 Task: In the  document analytics.rtf, change border color to  'Red' and border width to  '1.5' Select the first Column and fill it with the color  Light Magenta
Action: Mouse moved to (504, 192)
Screenshot: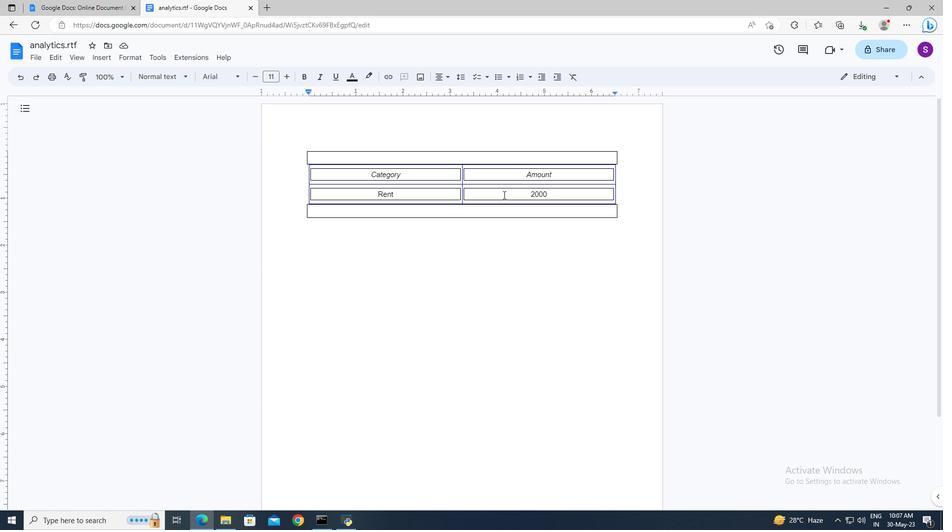 
Action: Mouse pressed left at (504, 192)
Screenshot: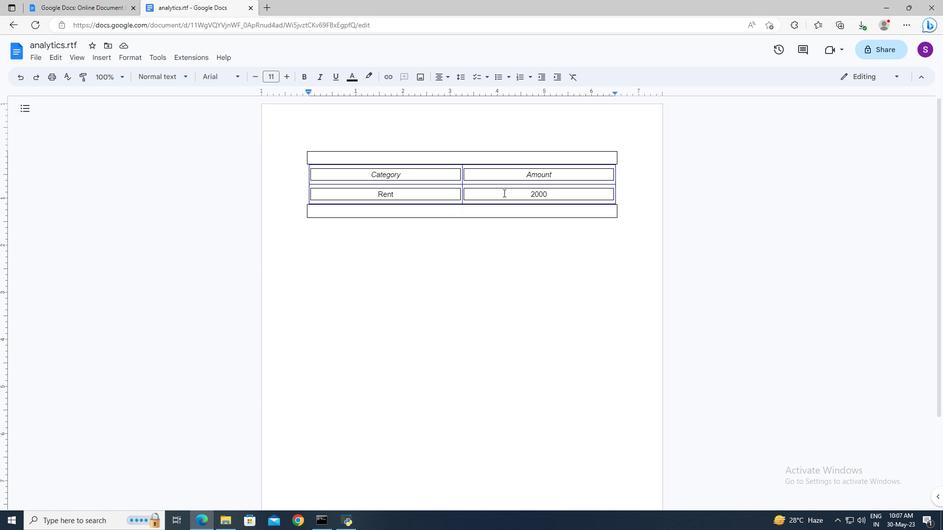 
Action: Mouse moved to (688, 75)
Screenshot: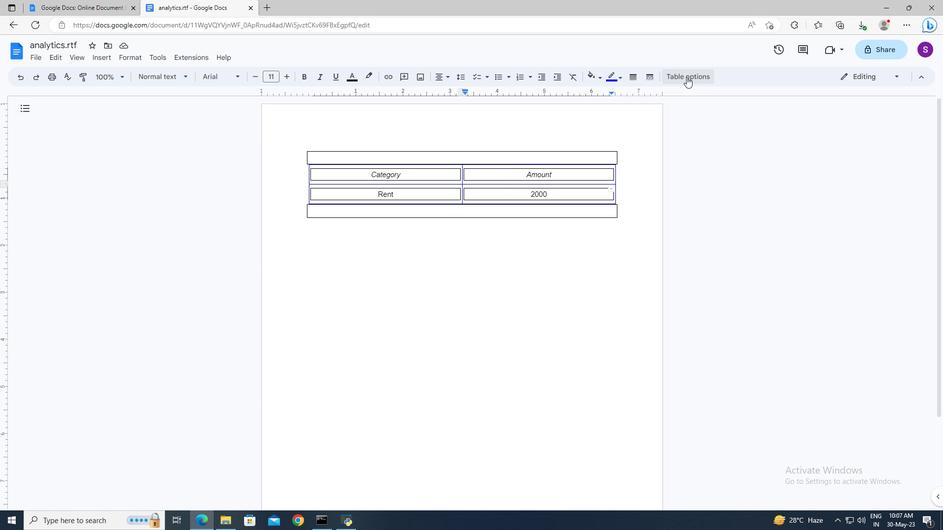 
Action: Mouse pressed left at (688, 75)
Screenshot: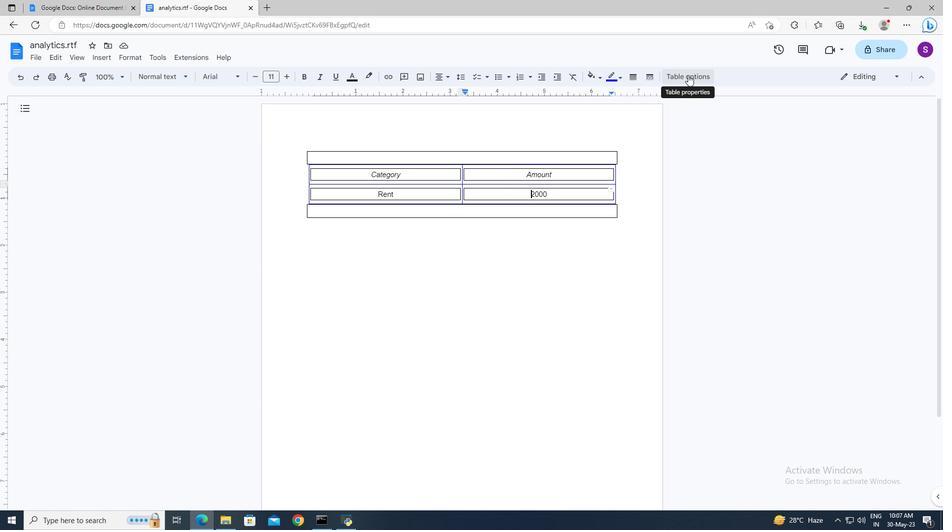 
Action: Mouse moved to (821, 272)
Screenshot: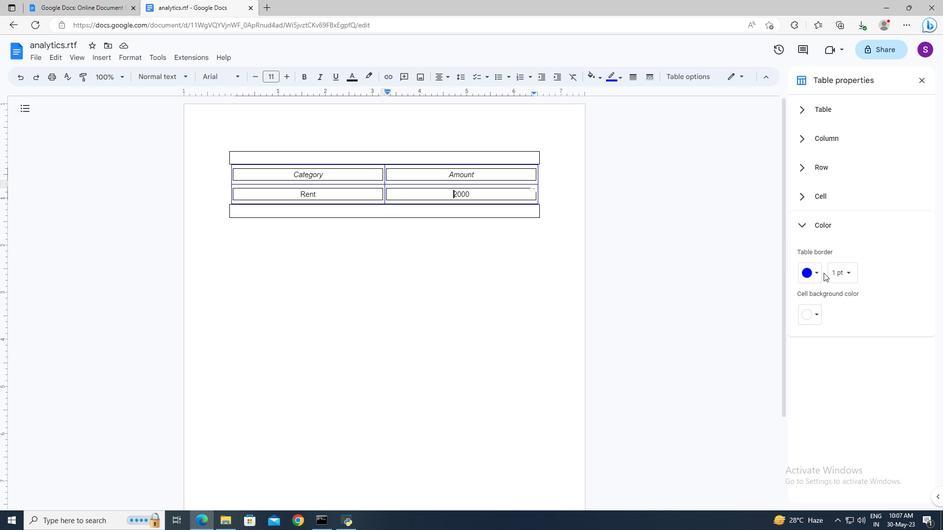 
Action: Mouse pressed left at (821, 272)
Screenshot: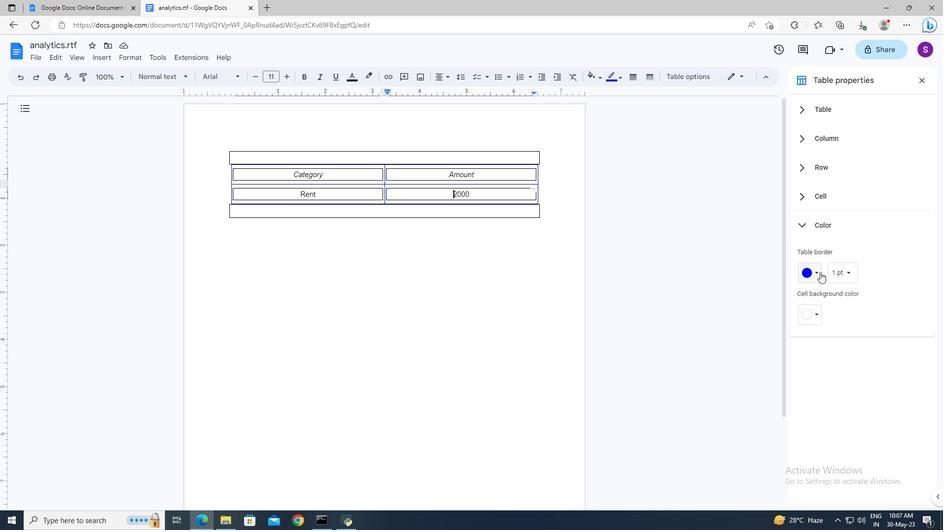
Action: Mouse moved to (822, 303)
Screenshot: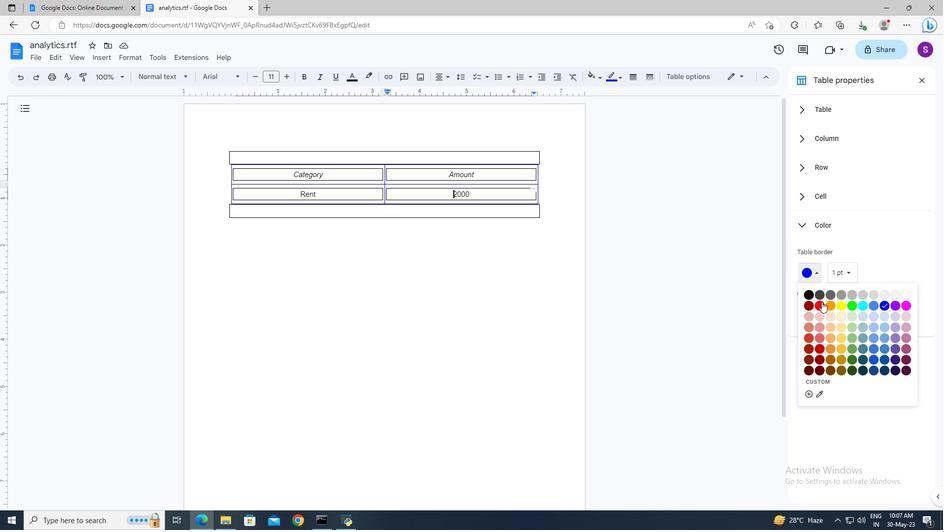 
Action: Mouse pressed left at (822, 303)
Screenshot: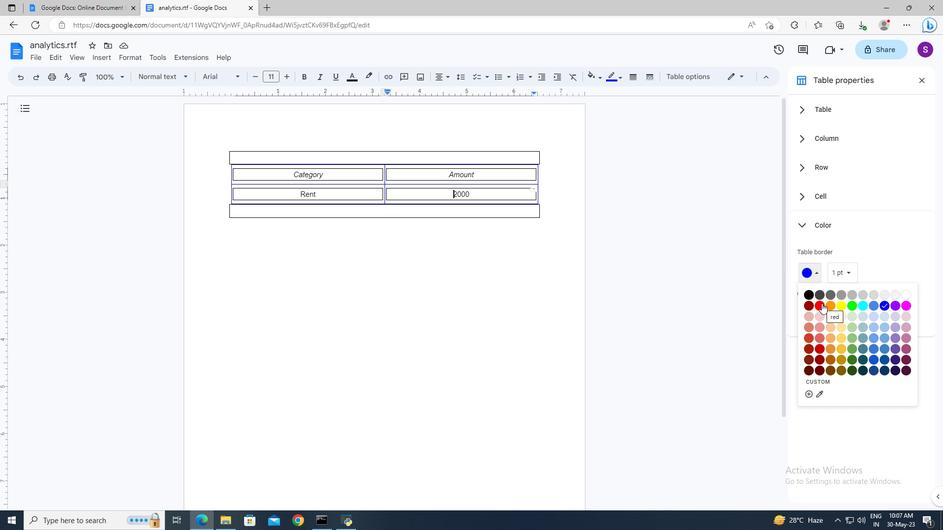 
Action: Mouse moved to (844, 275)
Screenshot: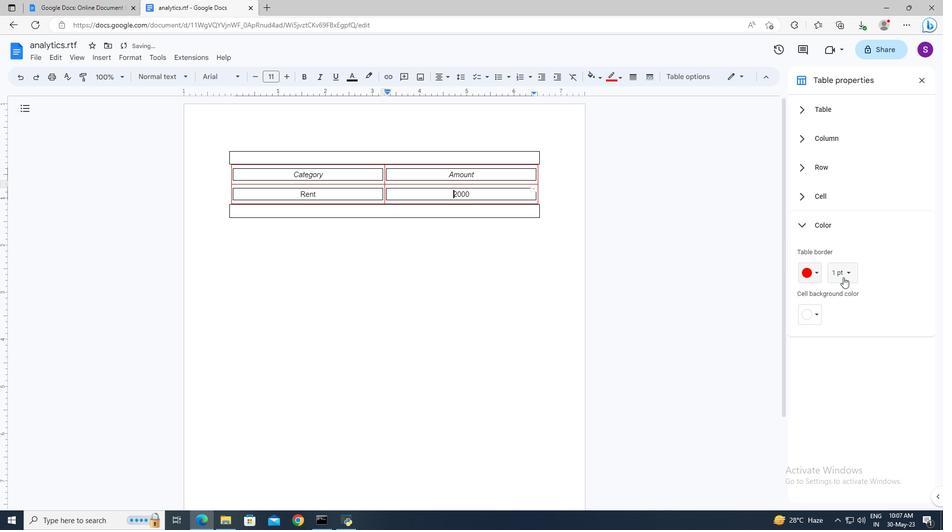 
Action: Mouse pressed left at (844, 275)
Screenshot: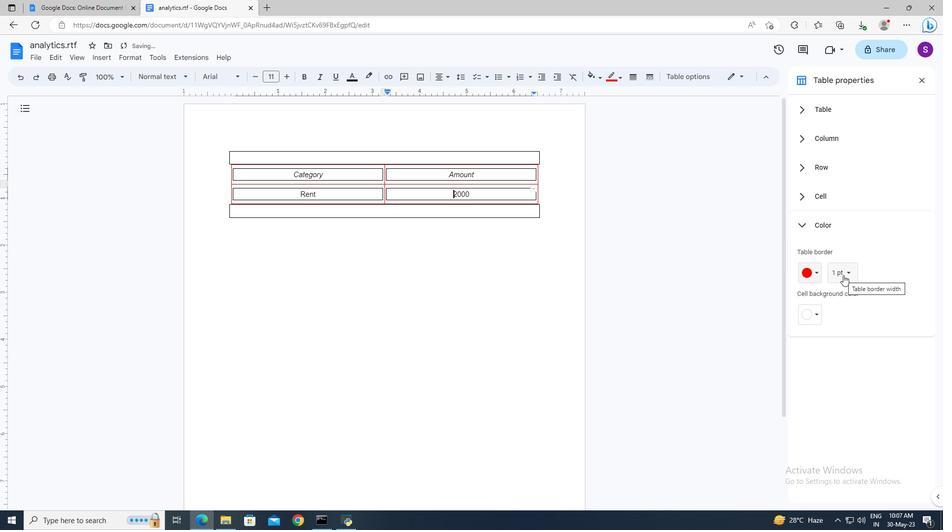 
Action: Mouse moved to (845, 282)
Screenshot: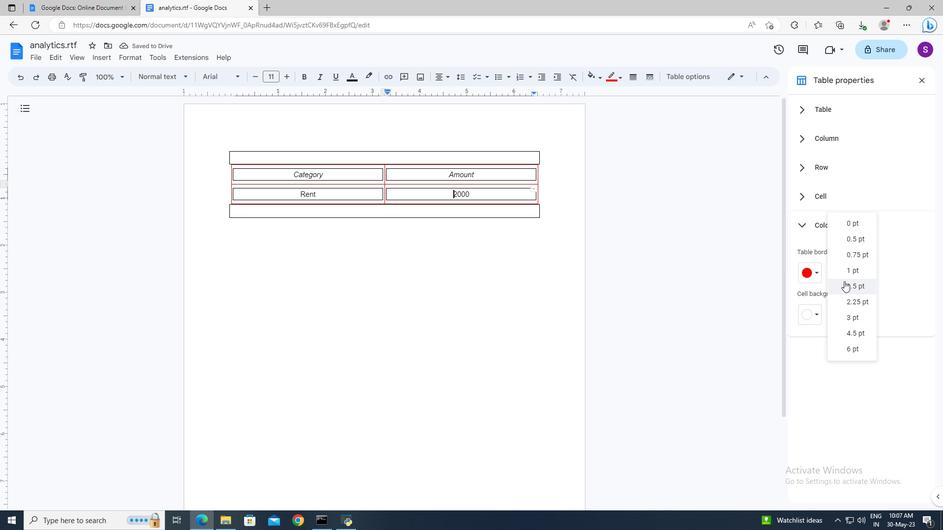 
Action: Mouse pressed left at (845, 282)
Screenshot: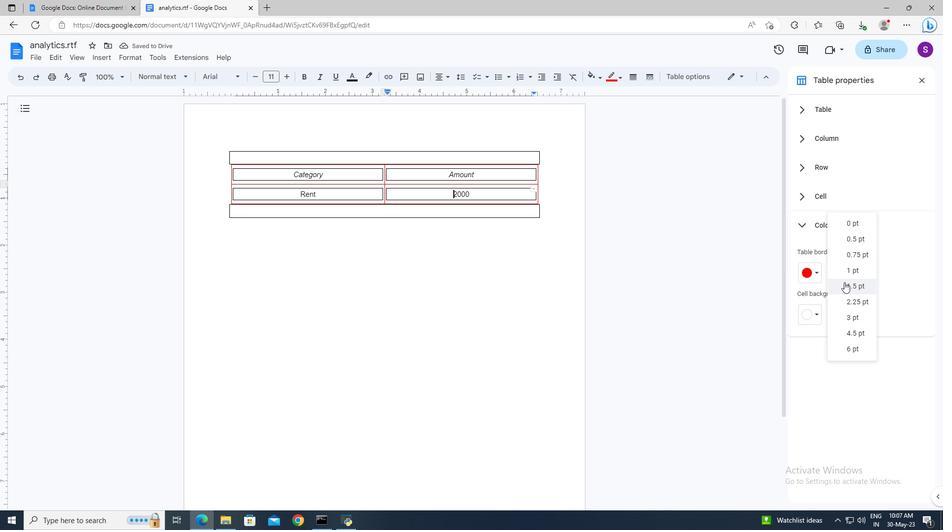 
Action: Mouse moved to (923, 81)
Screenshot: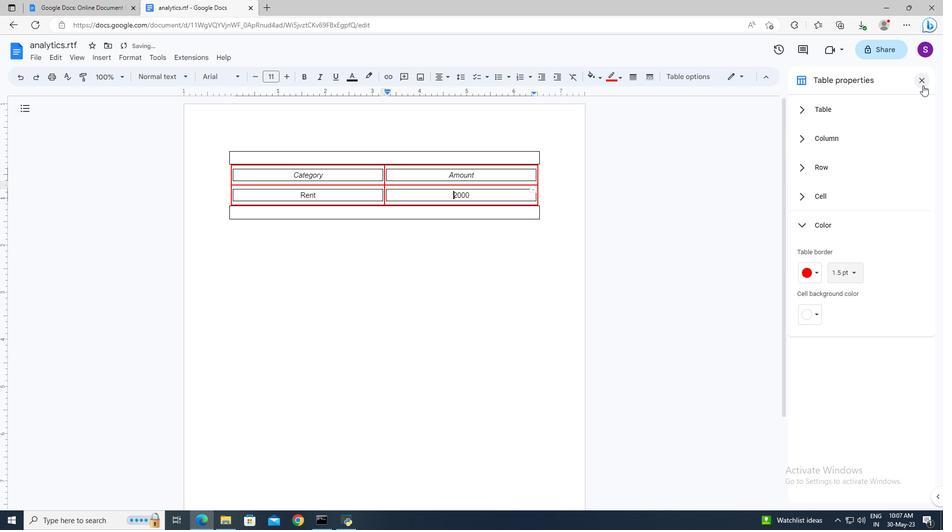 
Action: Mouse pressed left at (923, 81)
Screenshot: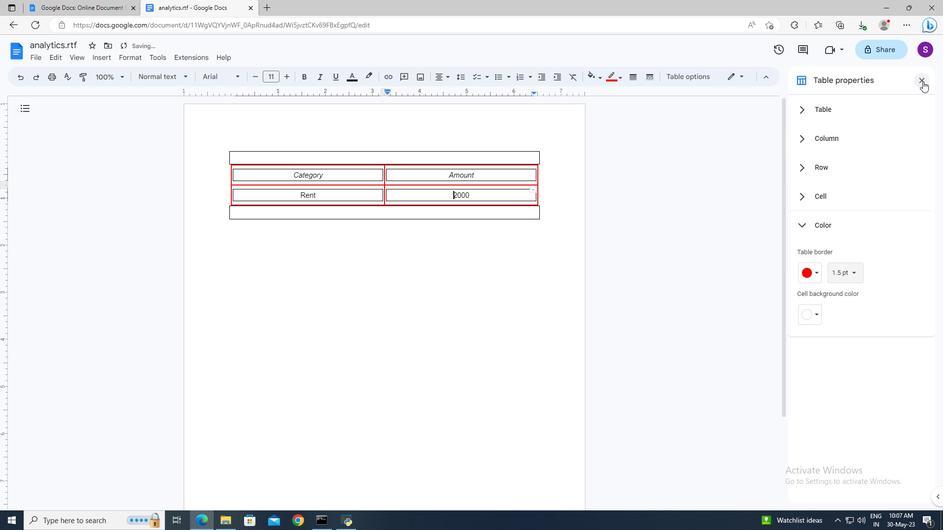 
Action: Mouse moved to (369, 176)
Screenshot: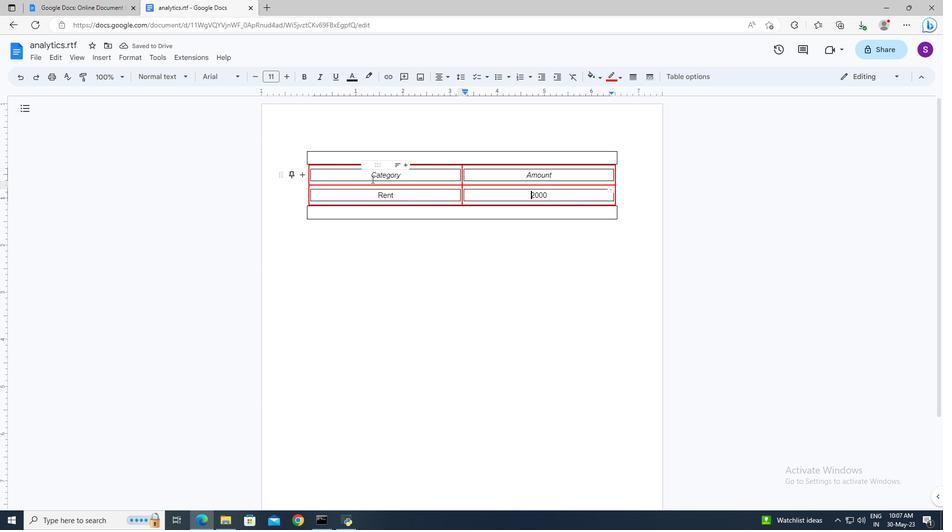 
Action: Mouse pressed left at (369, 176)
Screenshot: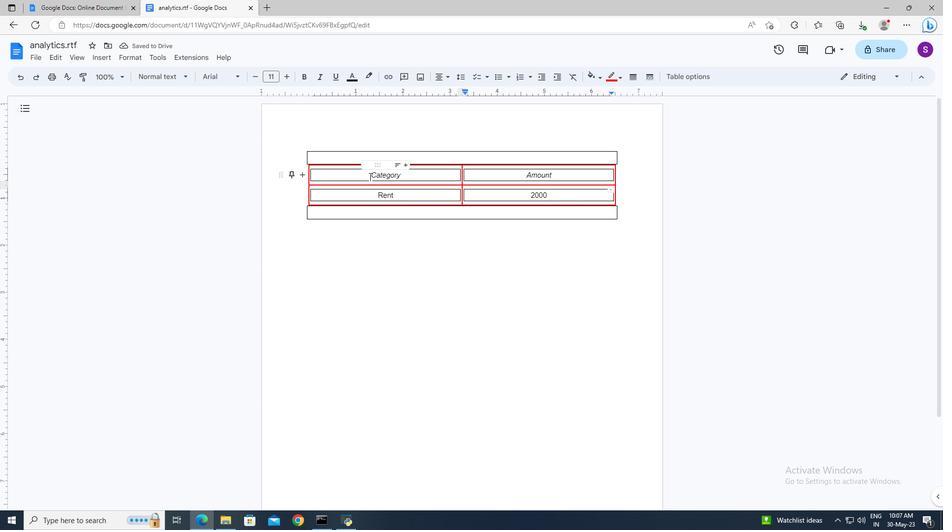 
Action: Key pressed <Key.shift><Key.down>
Screenshot: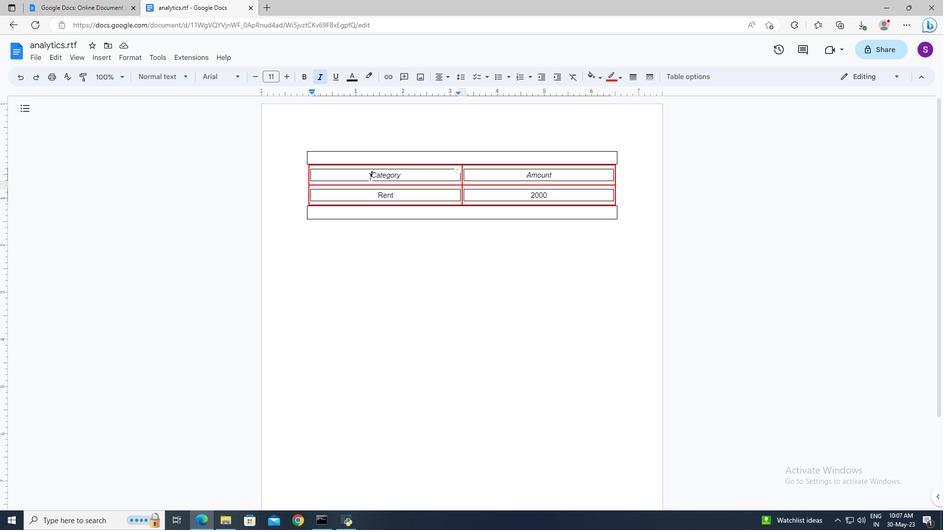 
Action: Mouse moved to (596, 80)
Screenshot: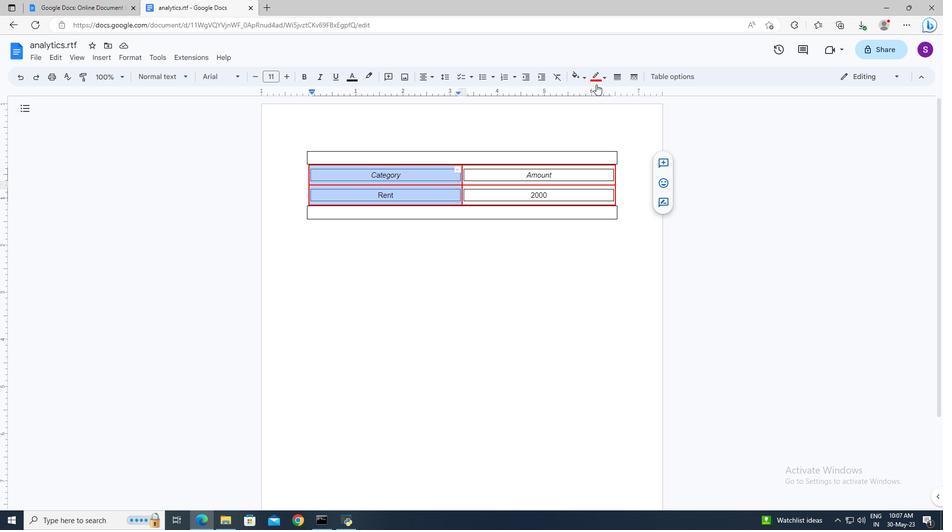 
Action: Mouse pressed left at (596, 80)
Screenshot: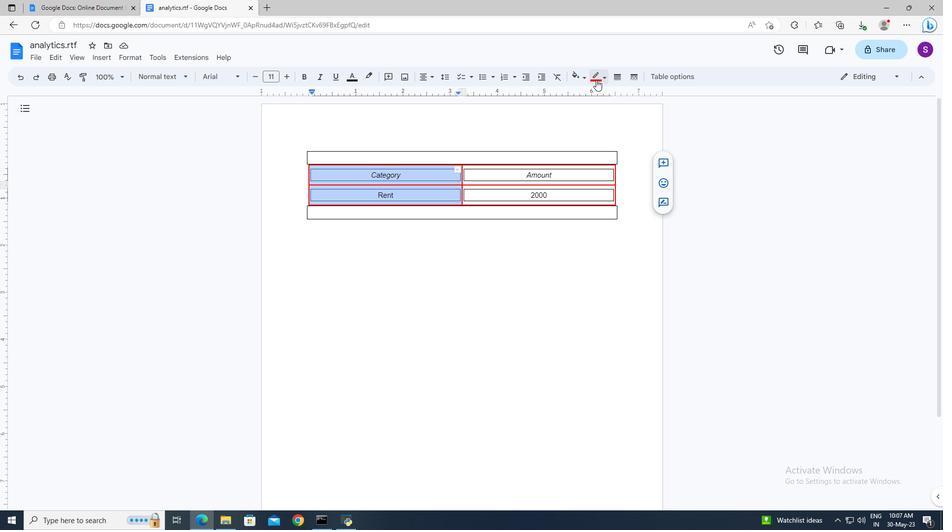 
Action: Mouse moved to (698, 135)
Screenshot: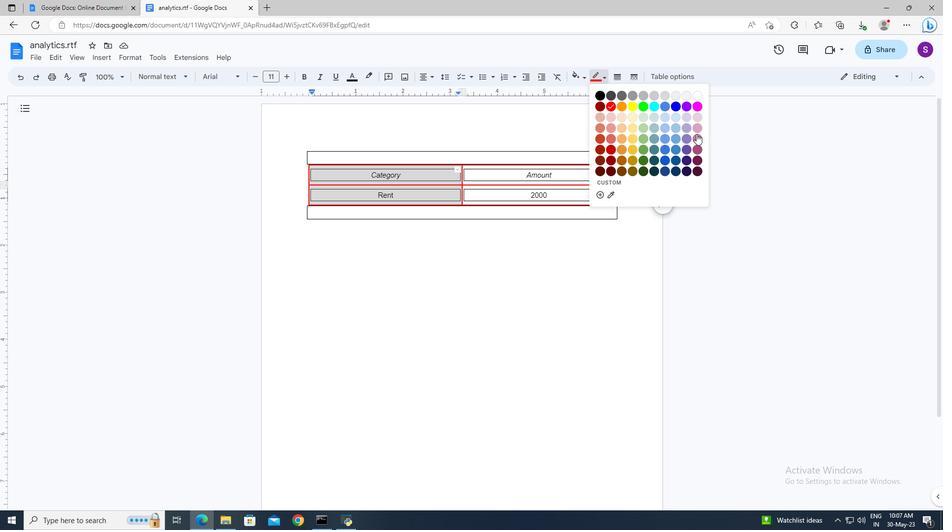 
Action: Mouse pressed left at (698, 135)
Screenshot: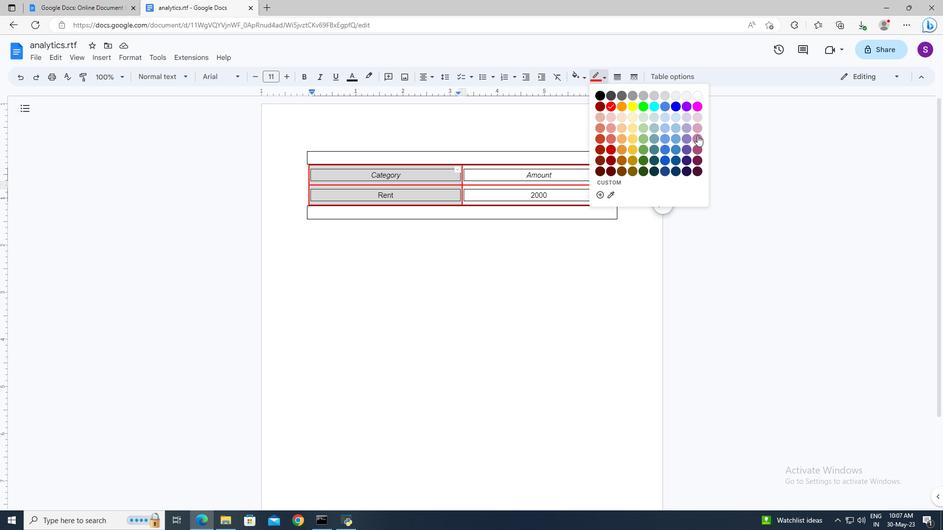 
Action: Mouse moved to (576, 264)
Screenshot: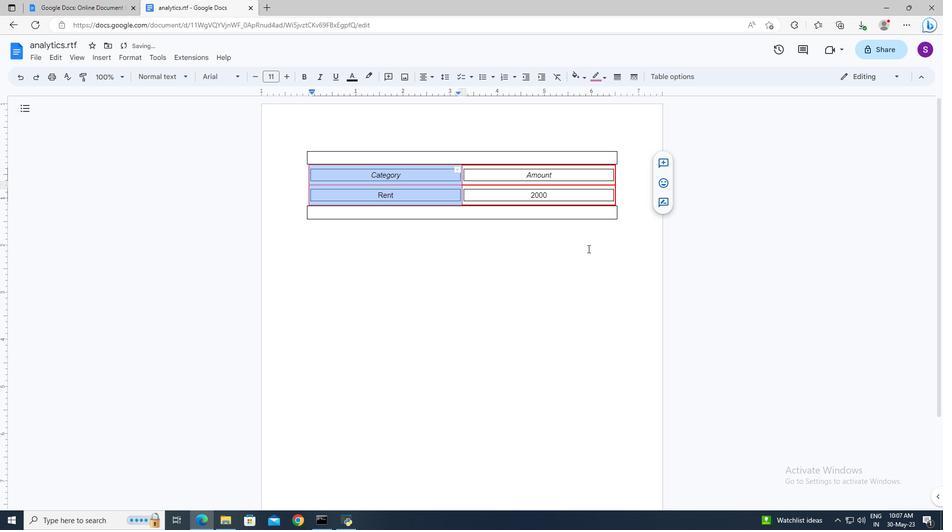 
Action: Mouse pressed left at (576, 264)
Screenshot: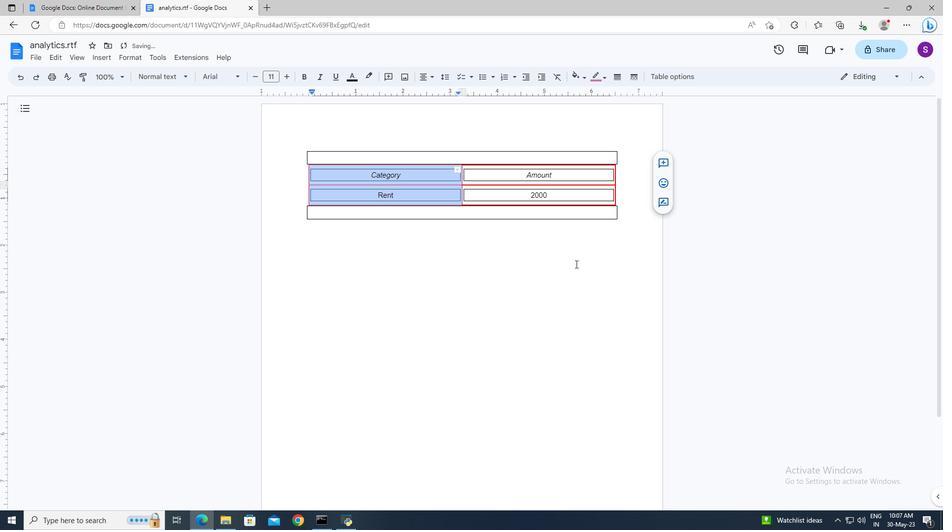 
